 Task: Open Card Card0000000391 in Board Board0000000098 in Workspace WS0000000033 in Trello. Add Member carxxstreet791@gmail.com to Card Card0000000391 in Board Board0000000098 in Workspace WS0000000033 in Trello. Add Orange Label titled Label0000000391 to Card Card0000000391 in Board Board0000000098 in Workspace WS0000000033 in Trello. Add Checklist CL0000000391 to Card Card0000000391 in Board Board0000000098 in Workspace WS0000000033 in Trello. Add Dates with Start Date as Oct 01 2023 and Due Date as Oct 31 2023 to Card Card0000000391 in Board Board0000000098 in Workspace WS0000000033 in Trello
Action: Mouse moved to (337, 503)
Screenshot: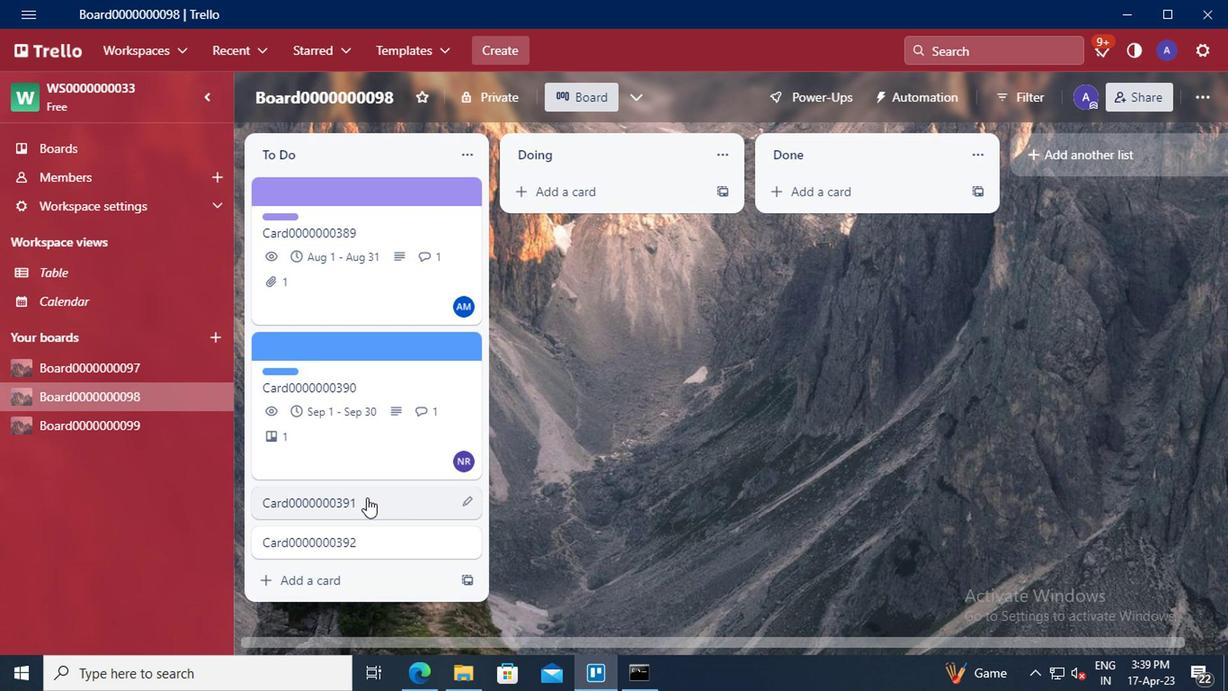 
Action: Mouse pressed left at (337, 503)
Screenshot: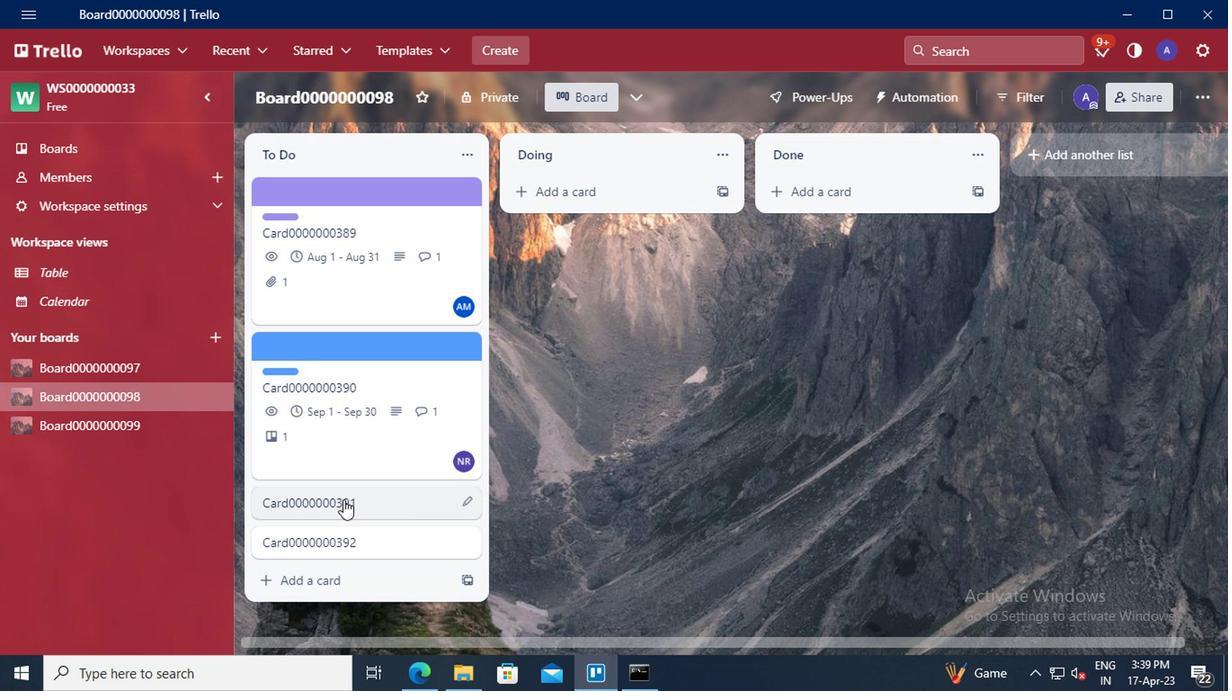 
Action: Mouse moved to (845, 174)
Screenshot: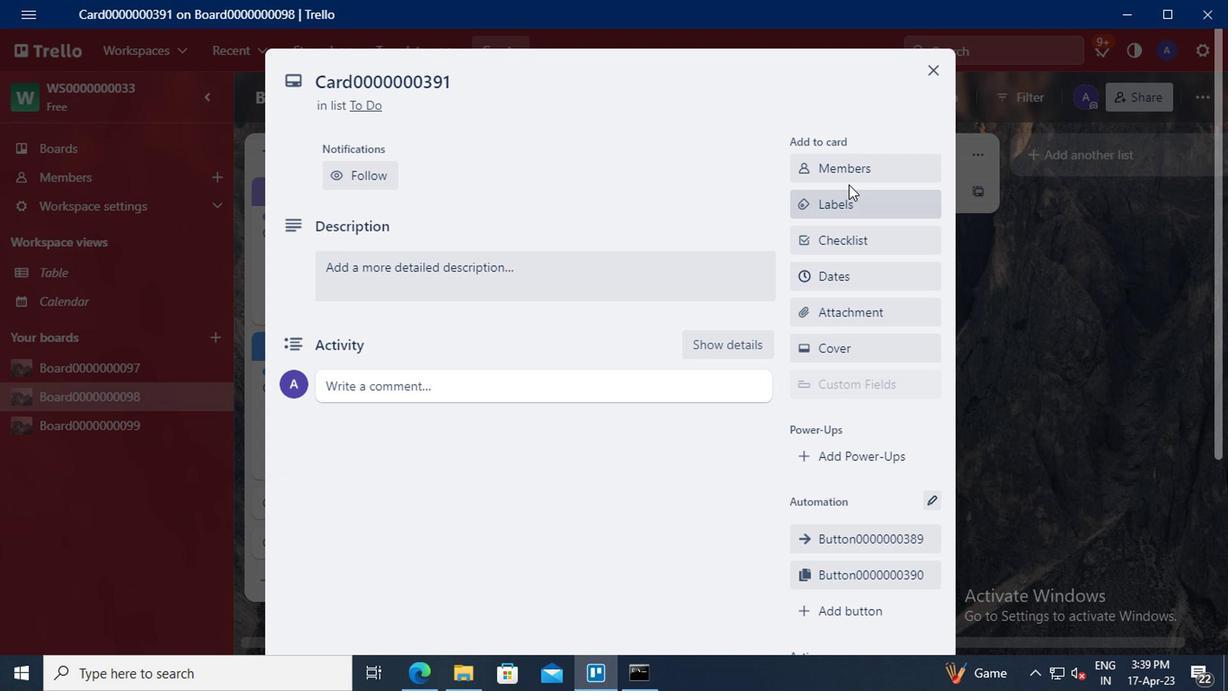 
Action: Mouse pressed left at (845, 174)
Screenshot: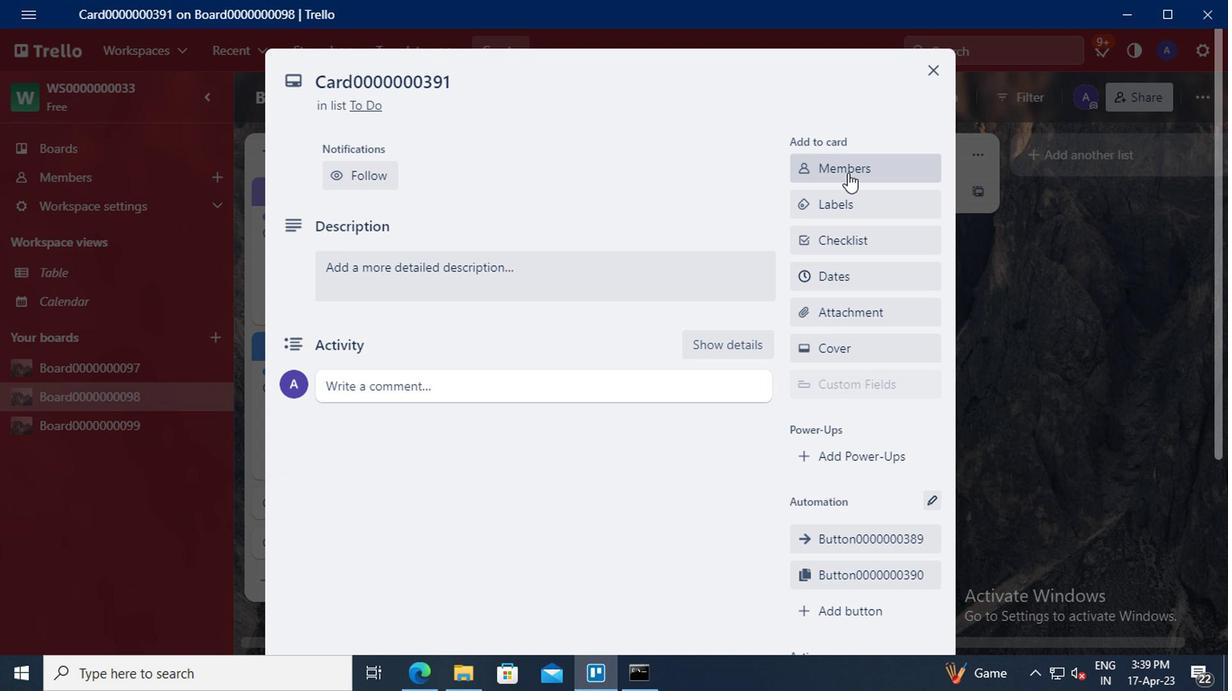 
Action: Mouse moved to (848, 253)
Screenshot: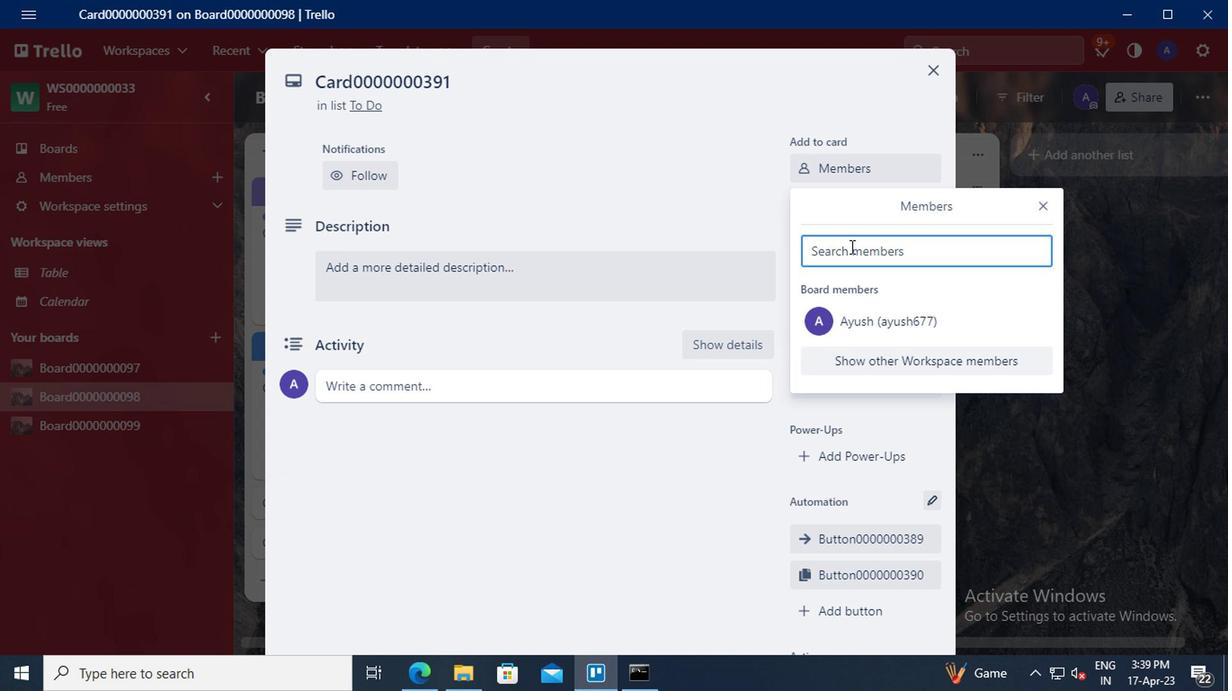
Action: Mouse pressed left at (848, 253)
Screenshot: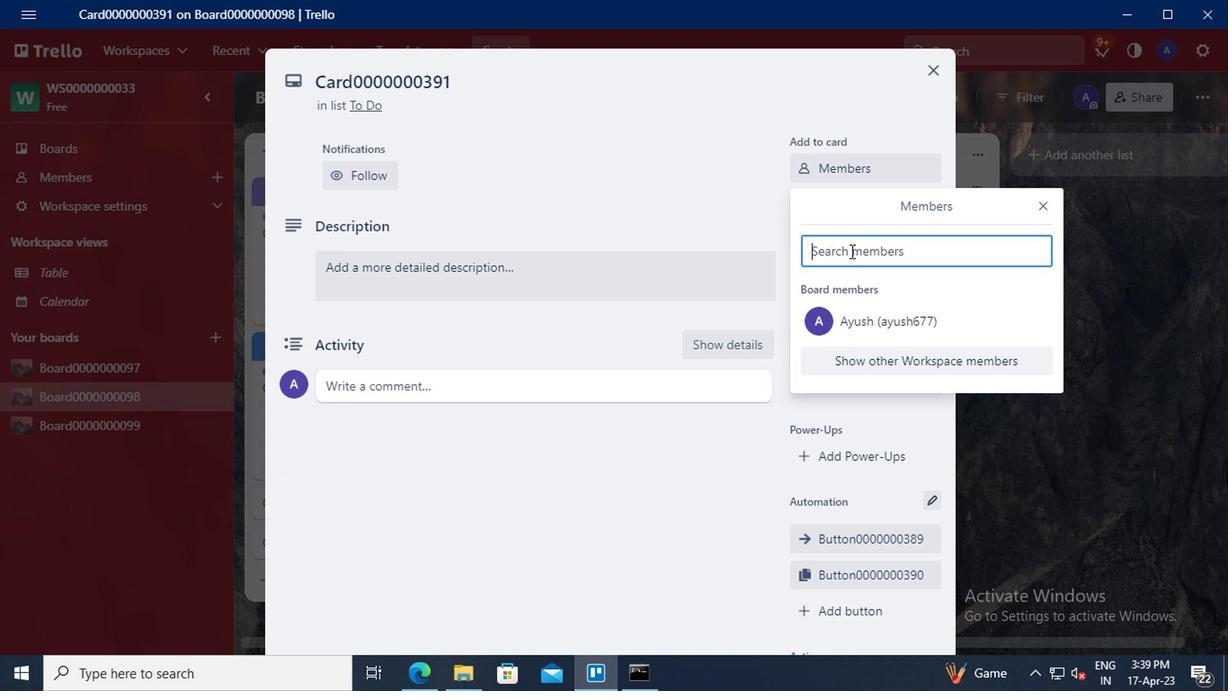 
Action: Key pressed carxxstreet791<Key.shift>@GMAIL.COM
Screenshot: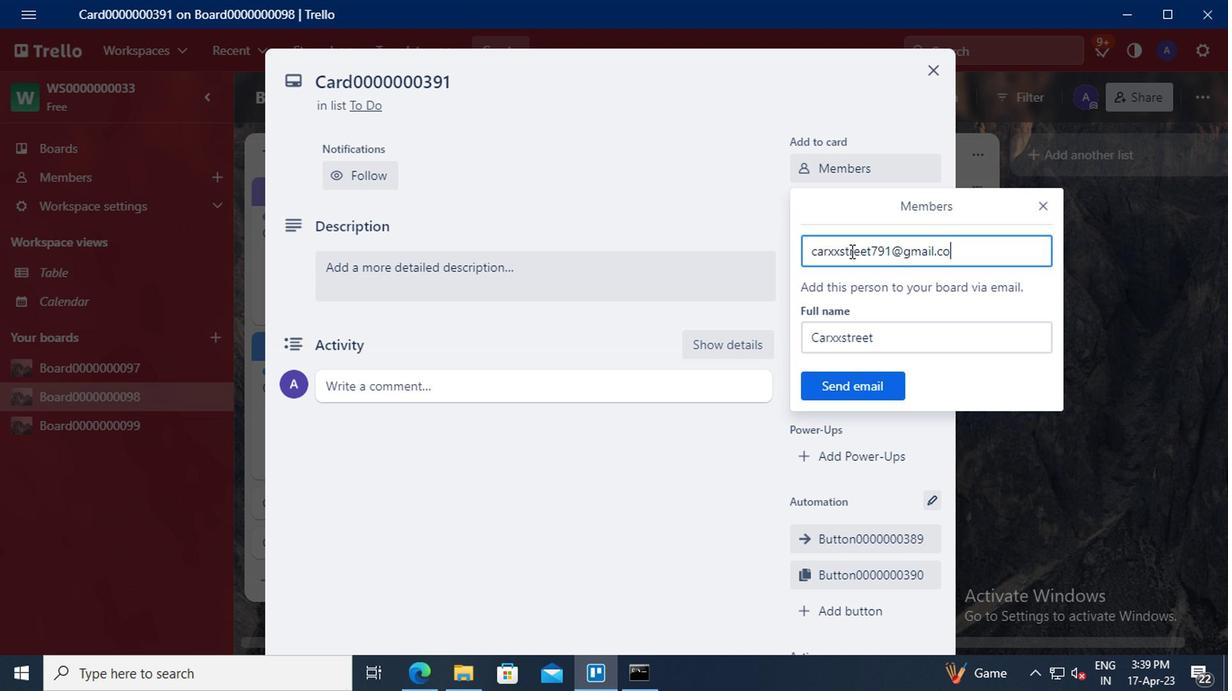 
Action: Mouse moved to (835, 376)
Screenshot: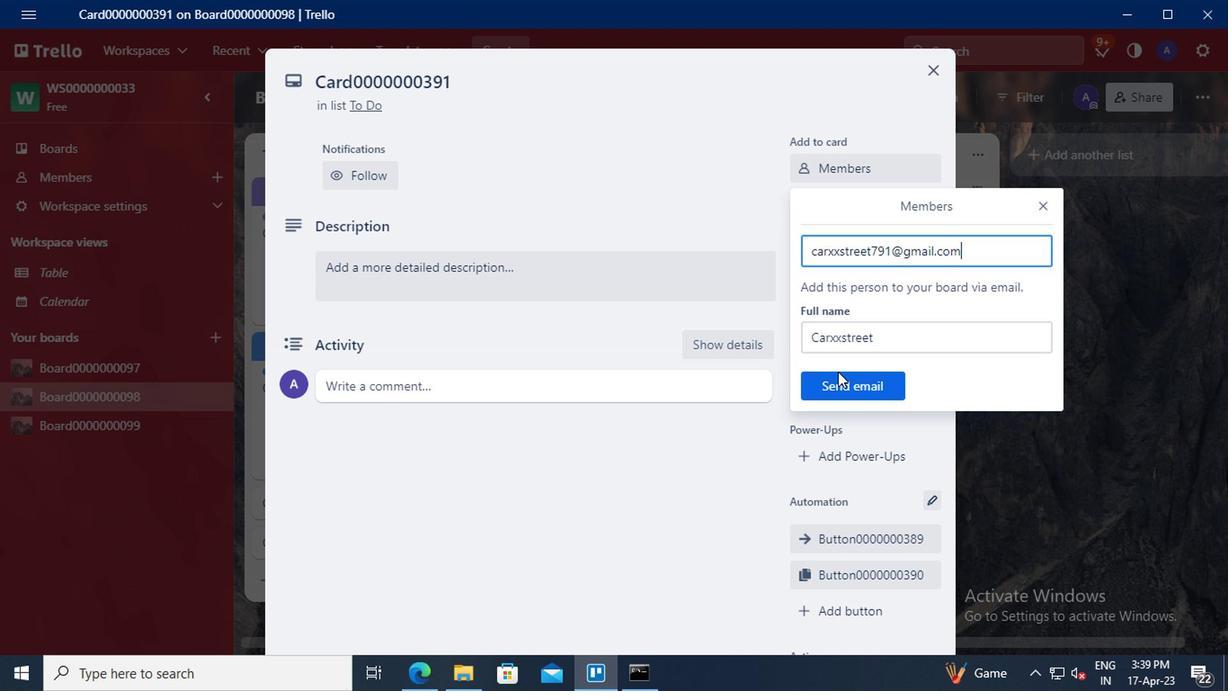 
Action: Mouse pressed left at (835, 376)
Screenshot: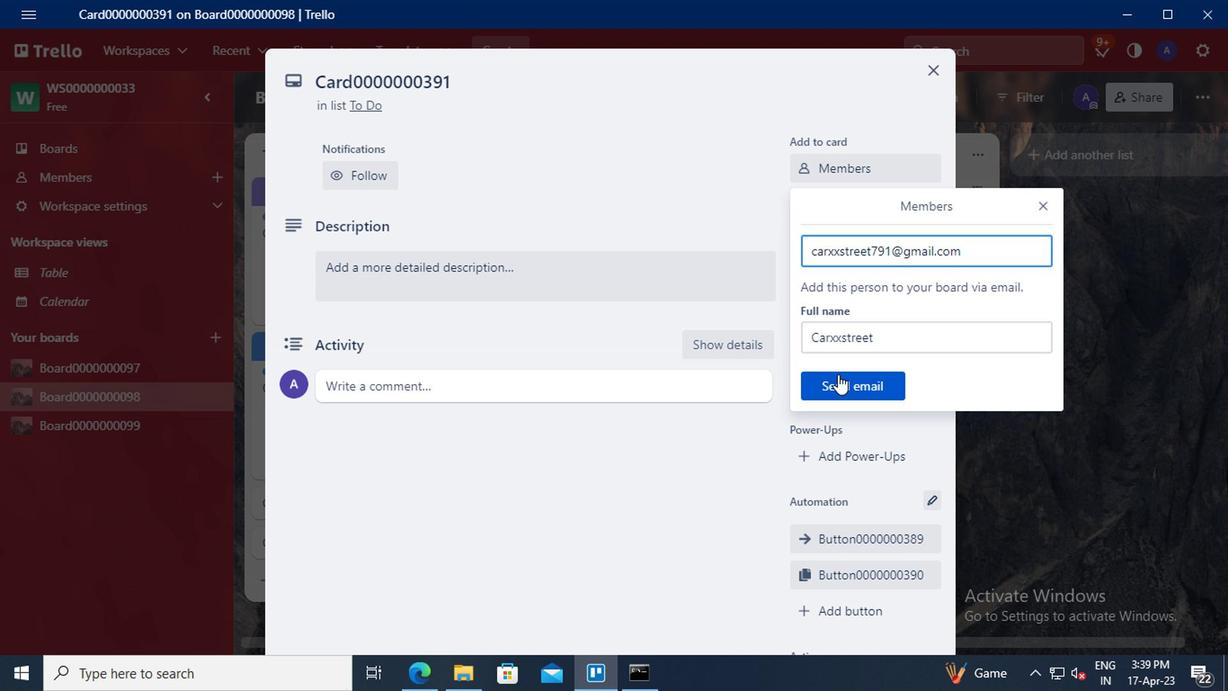 
Action: Mouse moved to (844, 209)
Screenshot: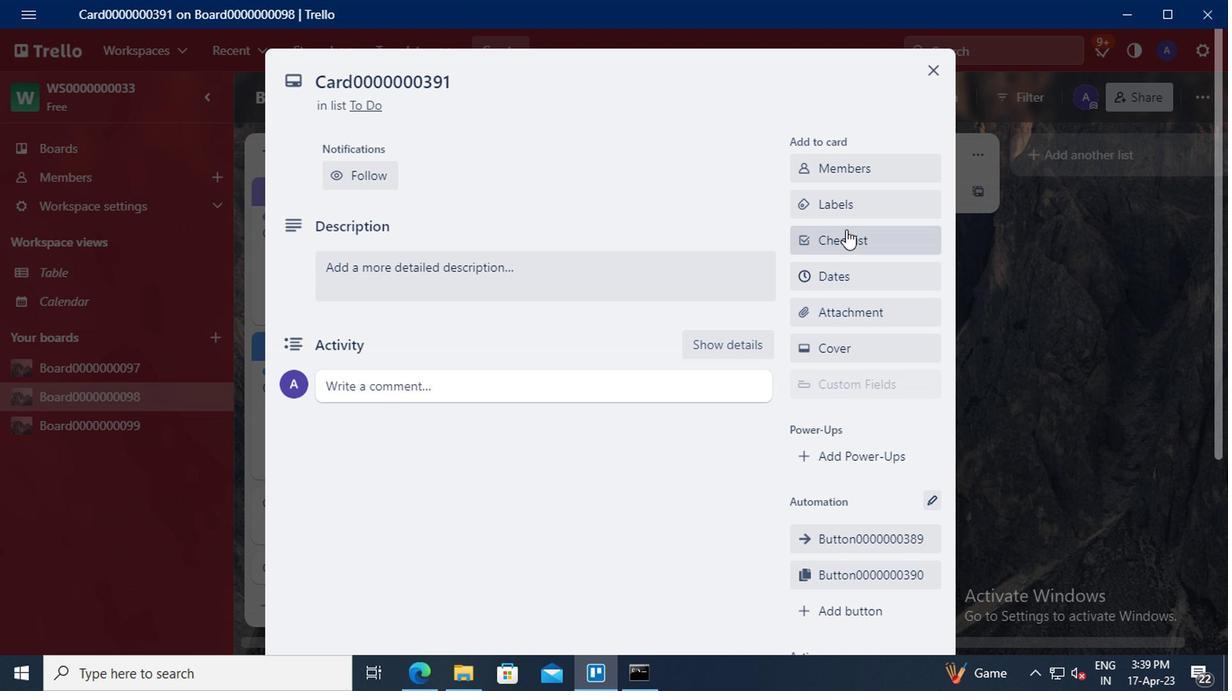 
Action: Mouse pressed left at (844, 209)
Screenshot: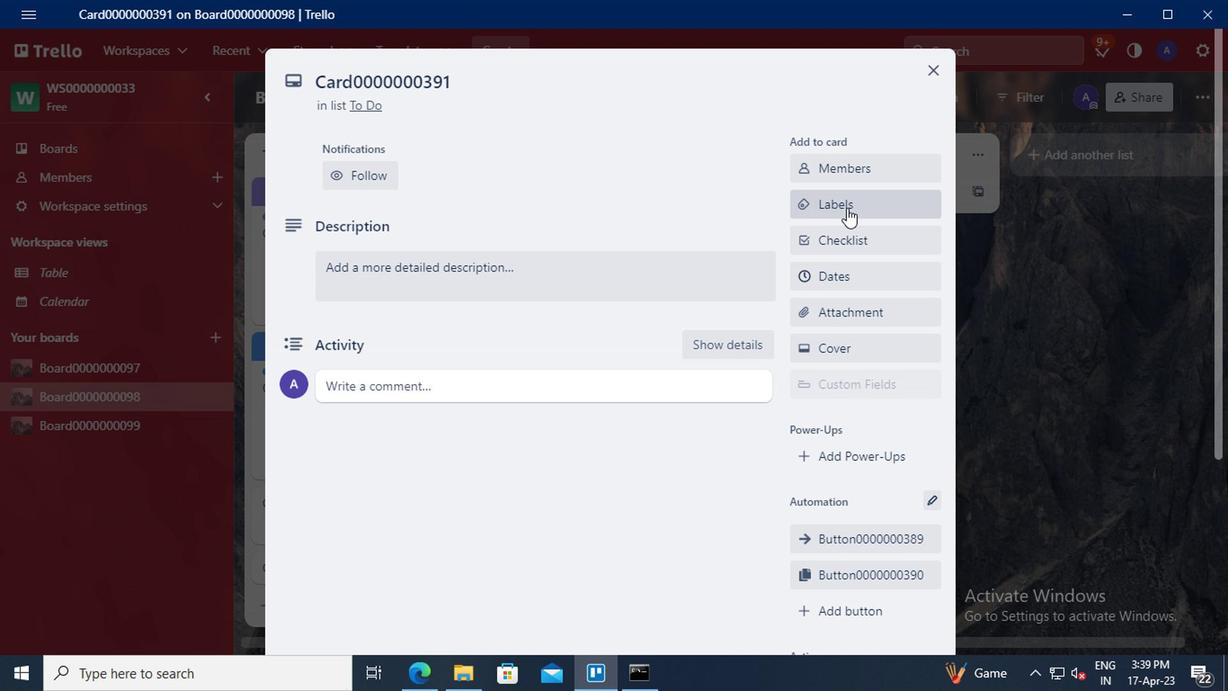 
Action: Mouse moved to (922, 475)
Screenshot: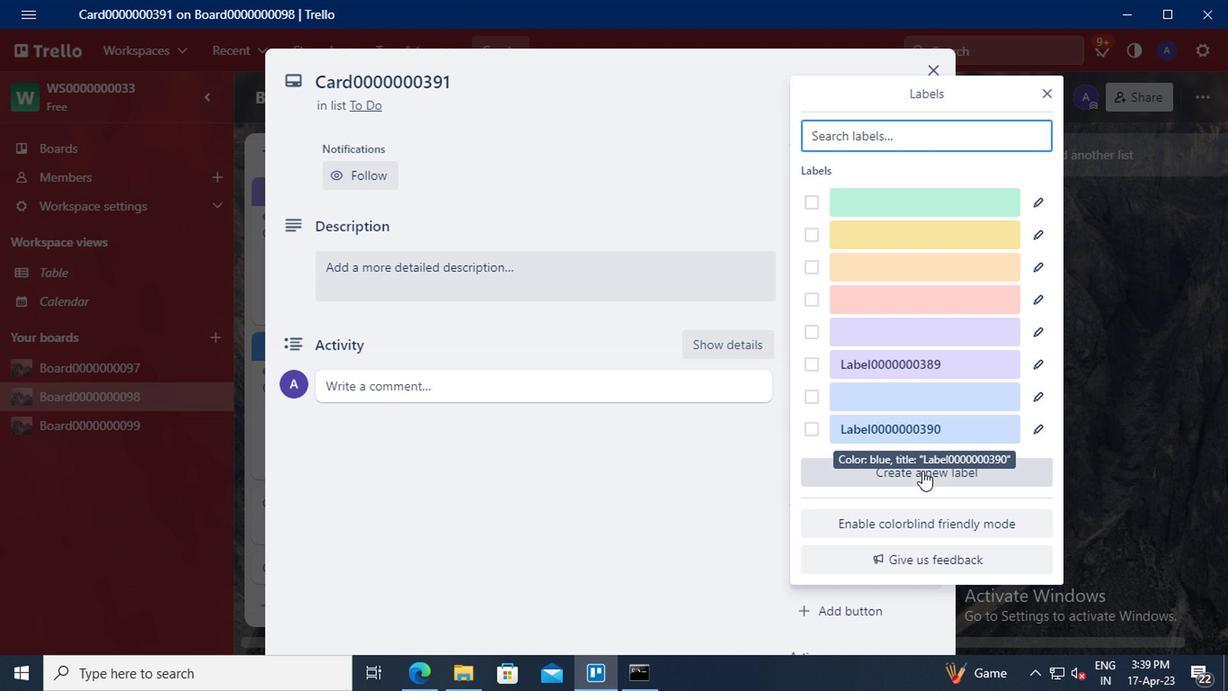 
Action: Mouse pressed left at (922, 475)
Screenshot: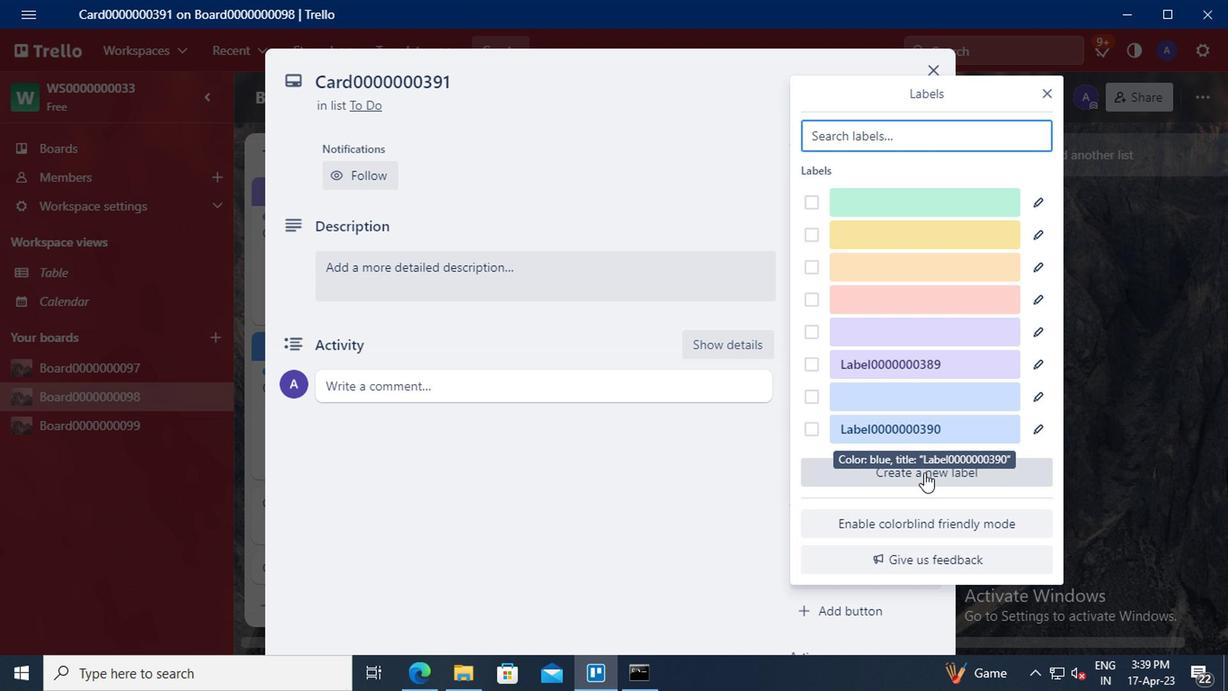 
Action: Mouse moved to (855, 262)
Screenshot: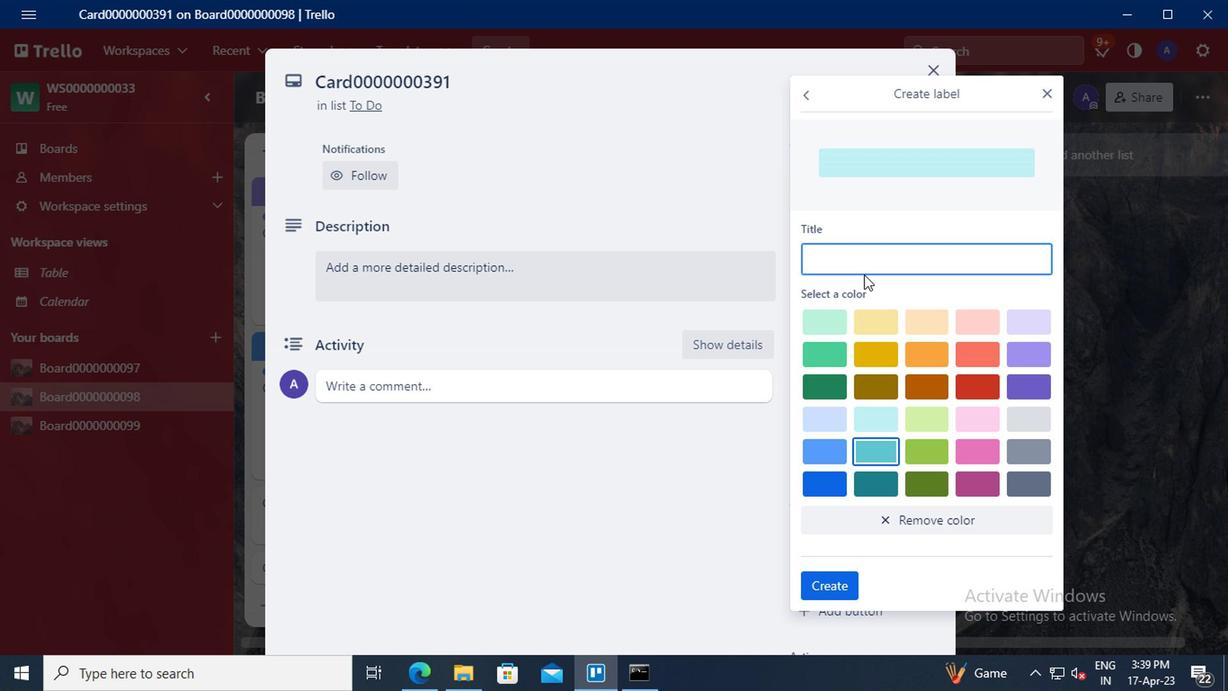 
Action: Mouse pressed left at (855, 262)
Screenshot: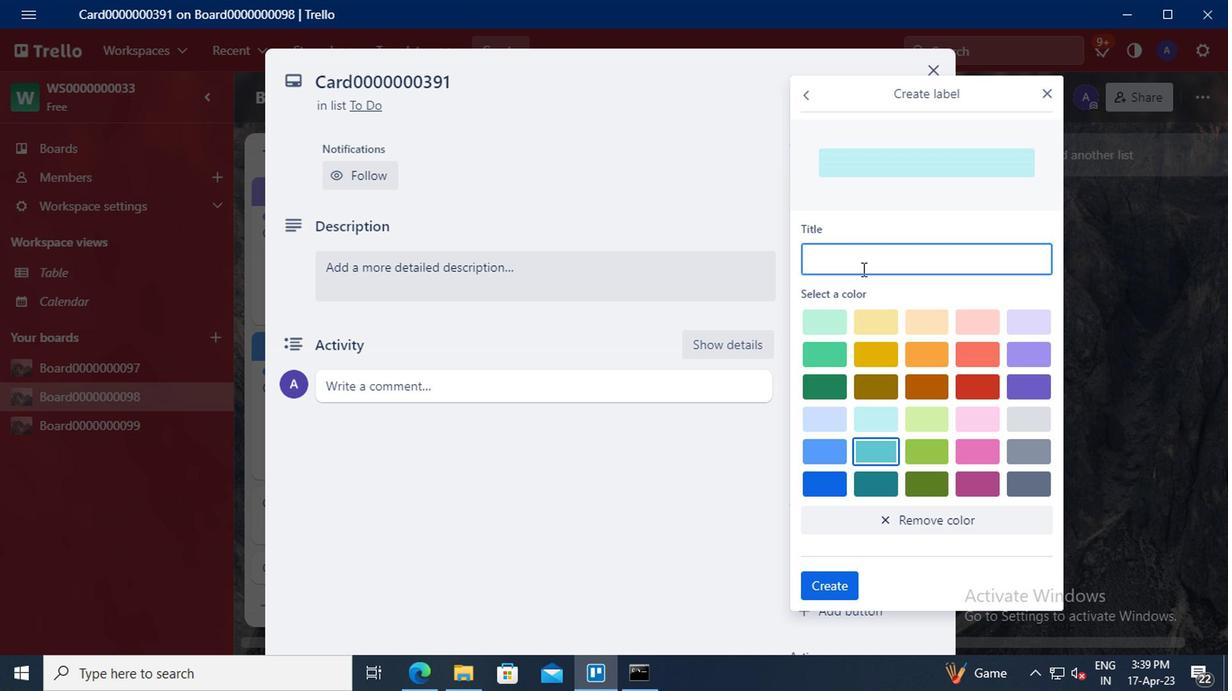 
Action: Key pressed <Key.shift>LABEL0000000391
Screenshot: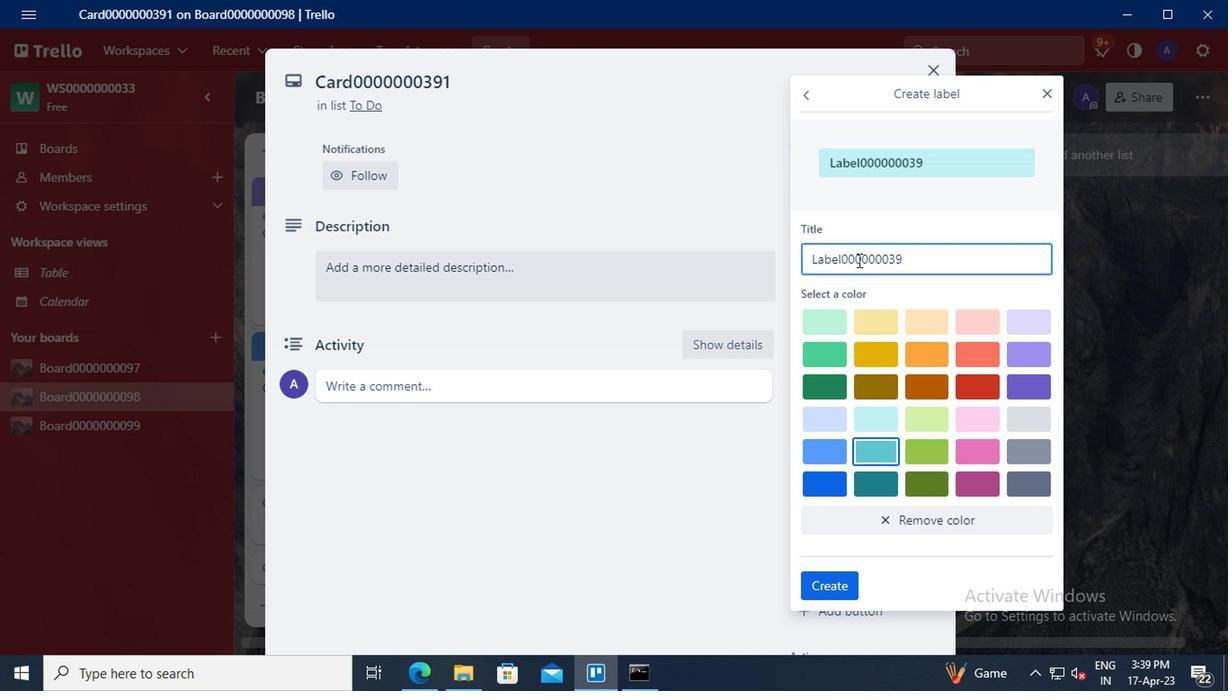 
Action: Mouse moved to (927, 356)
Screenshot: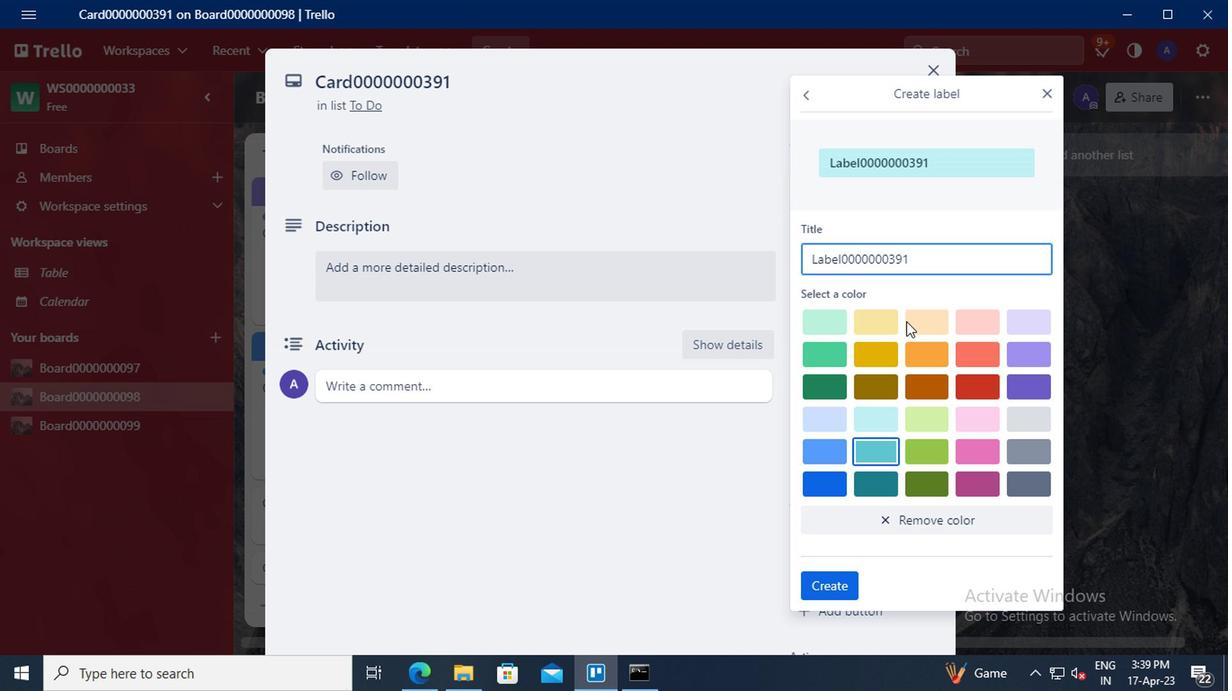 
Action: Mouse pressed left at (927, 356)
Screenshot: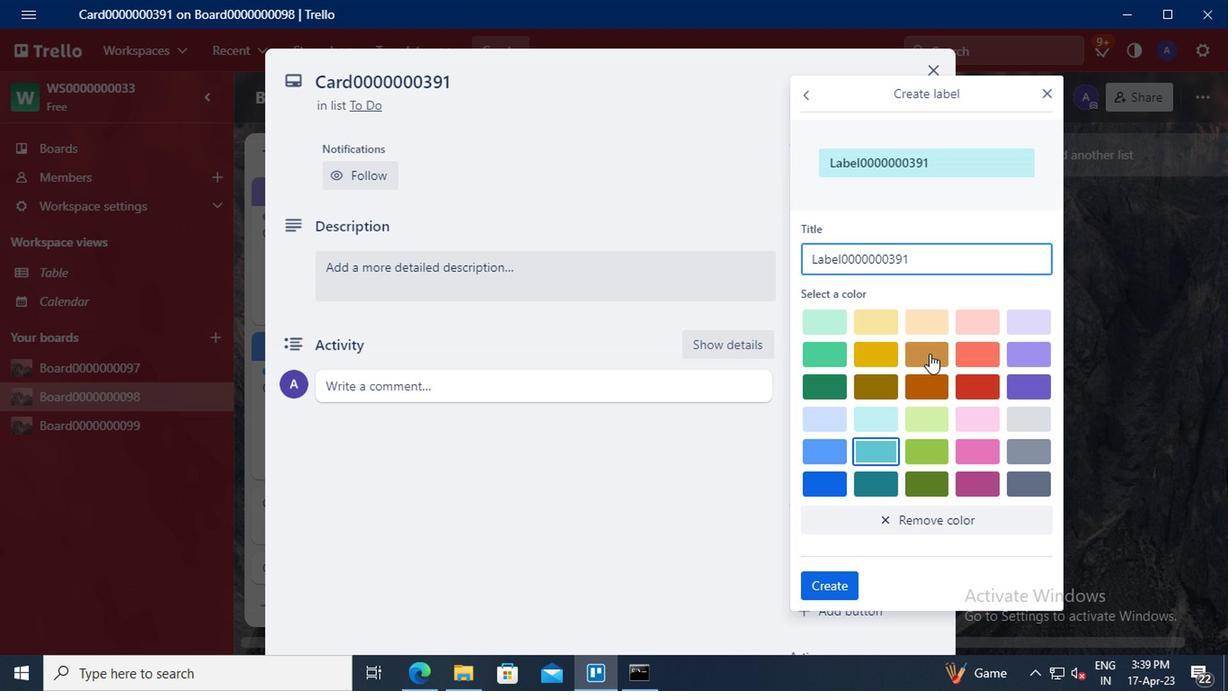 
Action: Mouse moved to (845, 587)
Screenshot: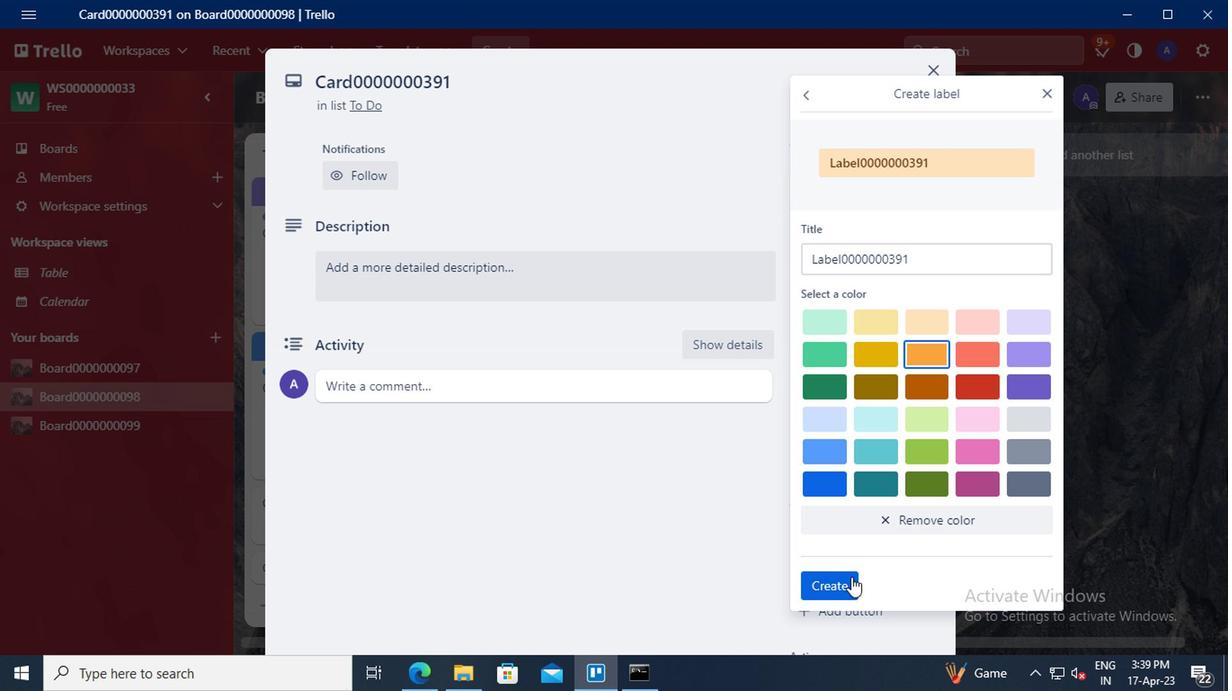 
Action: Mouse pressed left at (845, 587)
Screenshot: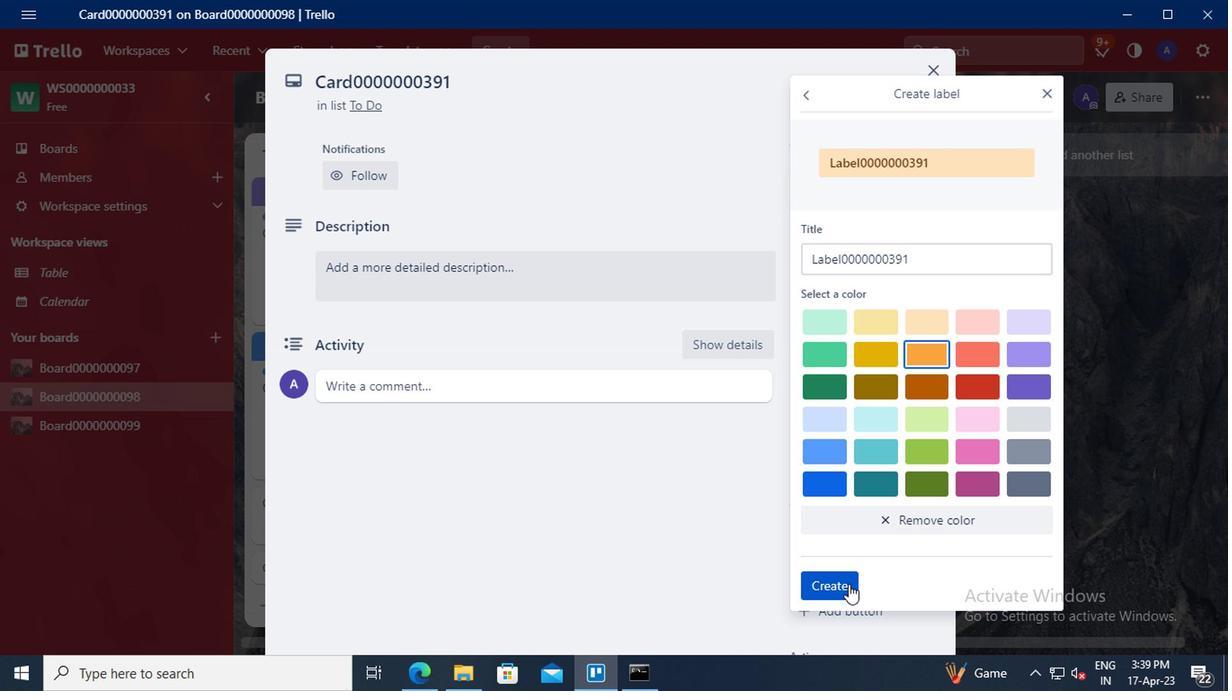 
Action: Mouse moved to (1045, 95)
Screenshot: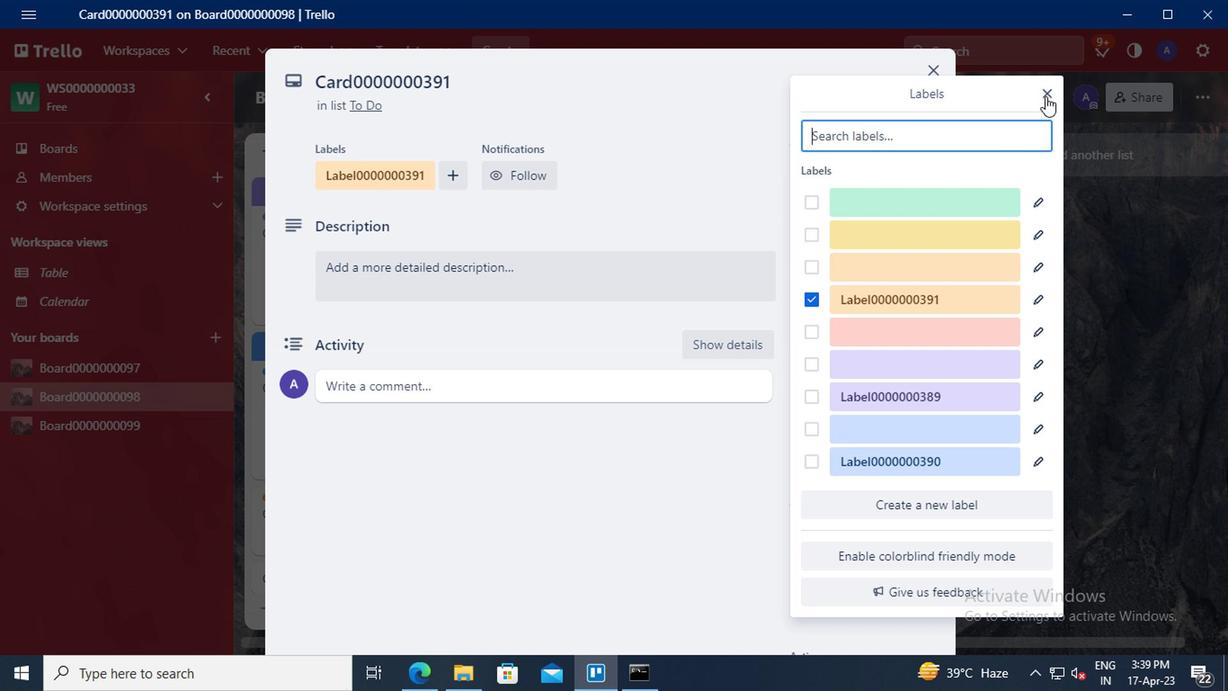
Action: Mouse pressed left at (1045, 95)
Screenshot: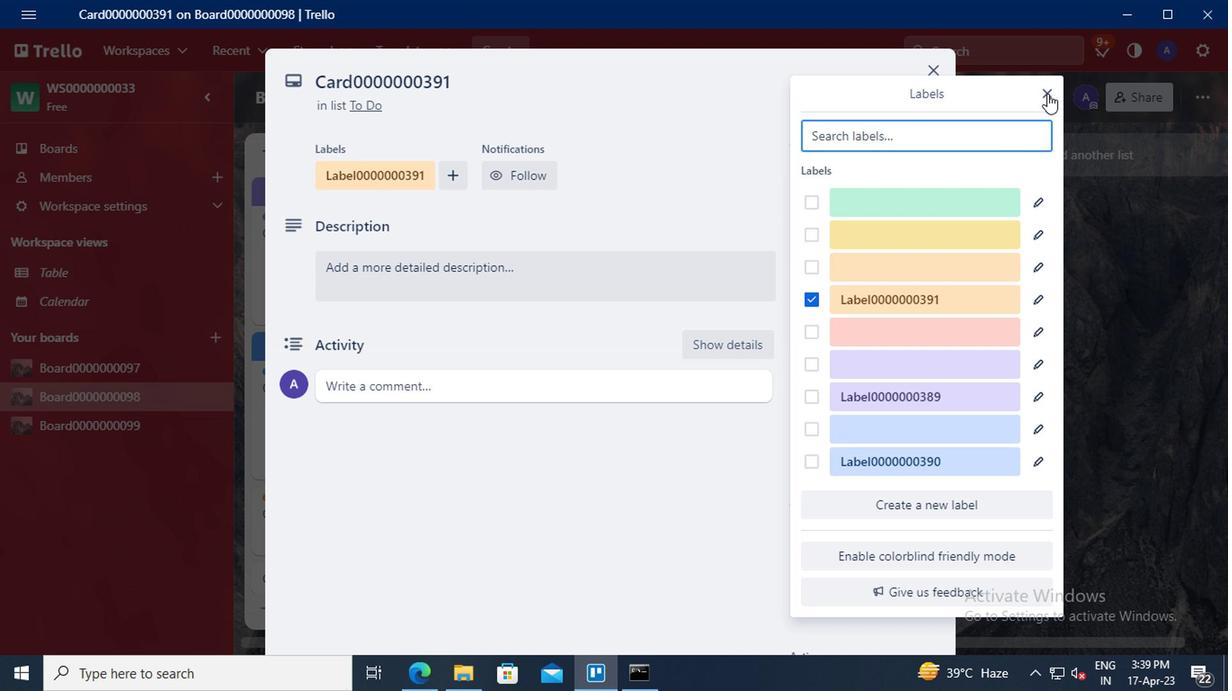 
Action: Mouse moved to (878, 243)
Screenshot: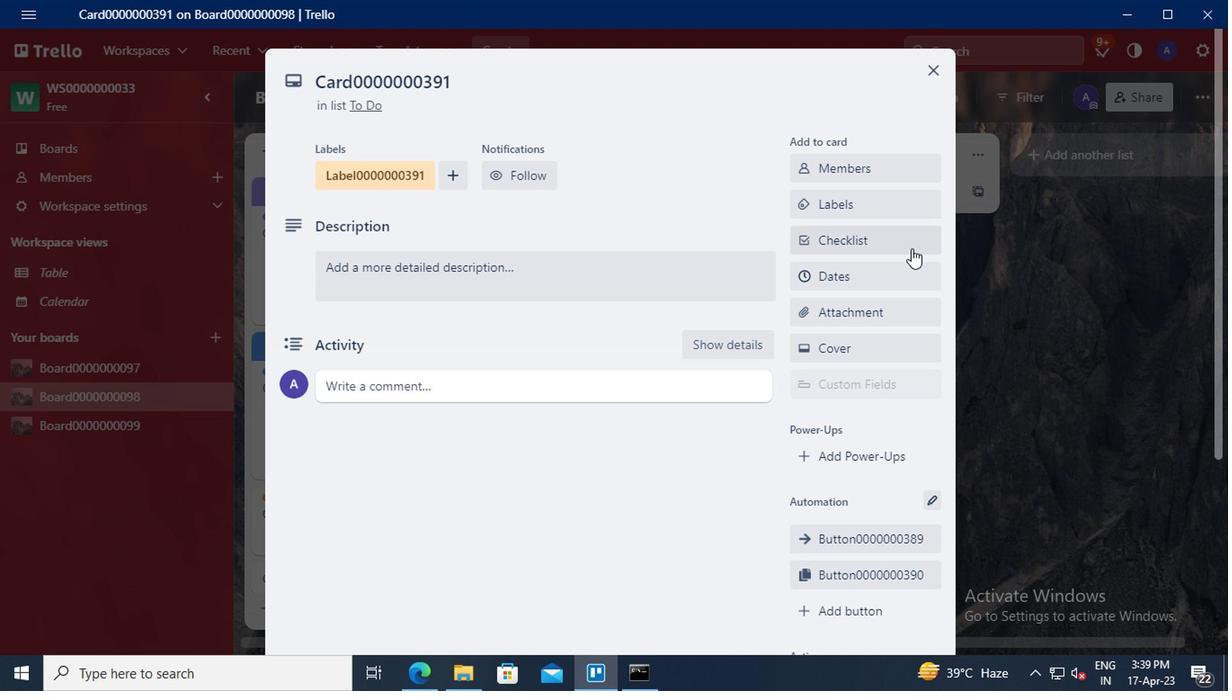 
Action: Mouse pressed left at (878, 243)
Screenshot: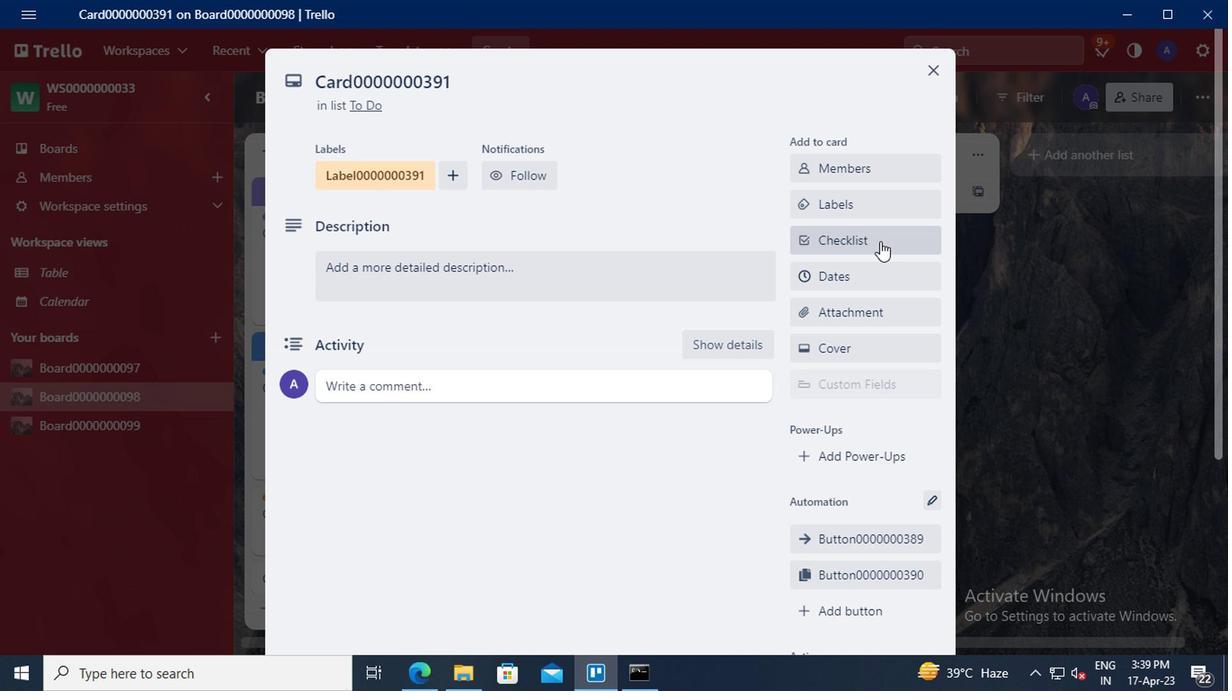 
Action: Key pressed <Key.delete><Key.shift>CL0000000391
Screenshot: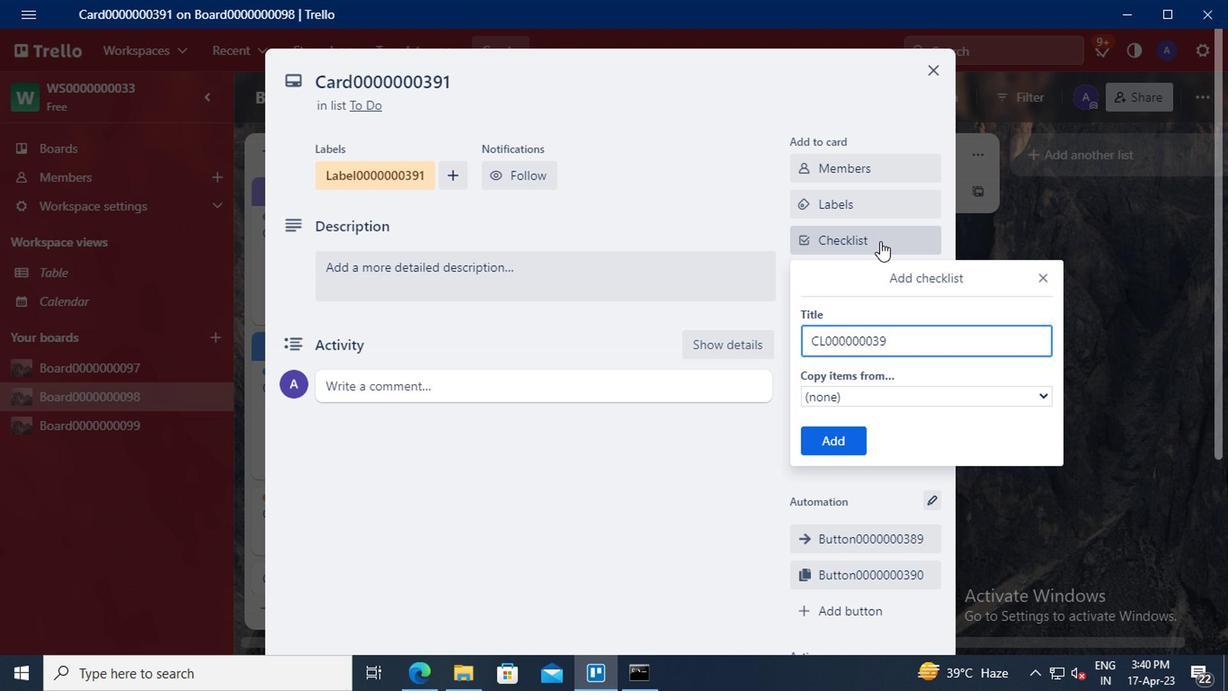 
Action: Mouse moved to (849, 433)
Screenshot: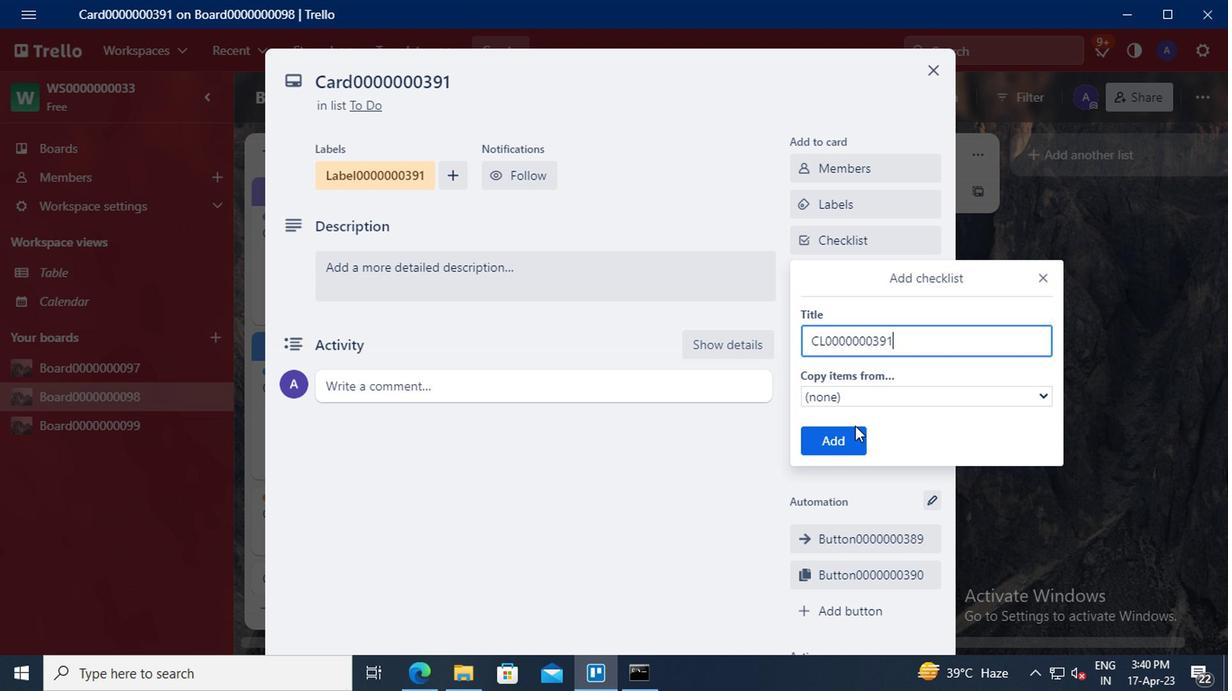 
Action: Mouse pressed left at (849, 433)
Screenshot: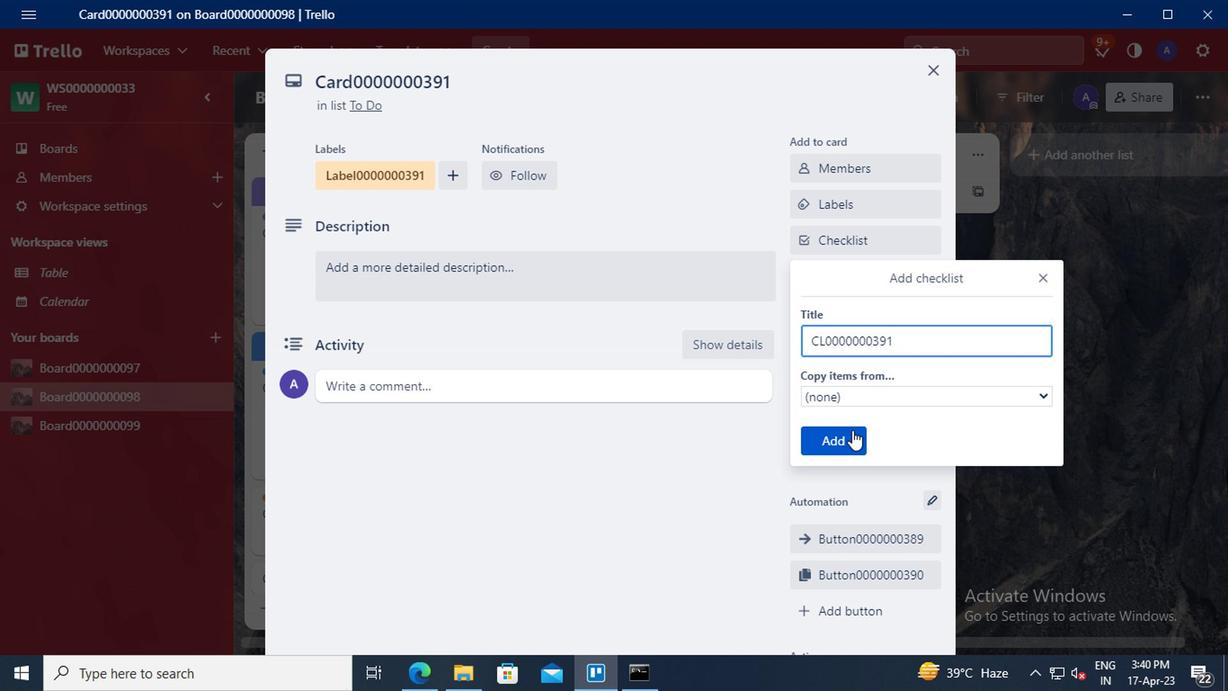 
Action: Mouse moved to (830, 287)
Screenshot: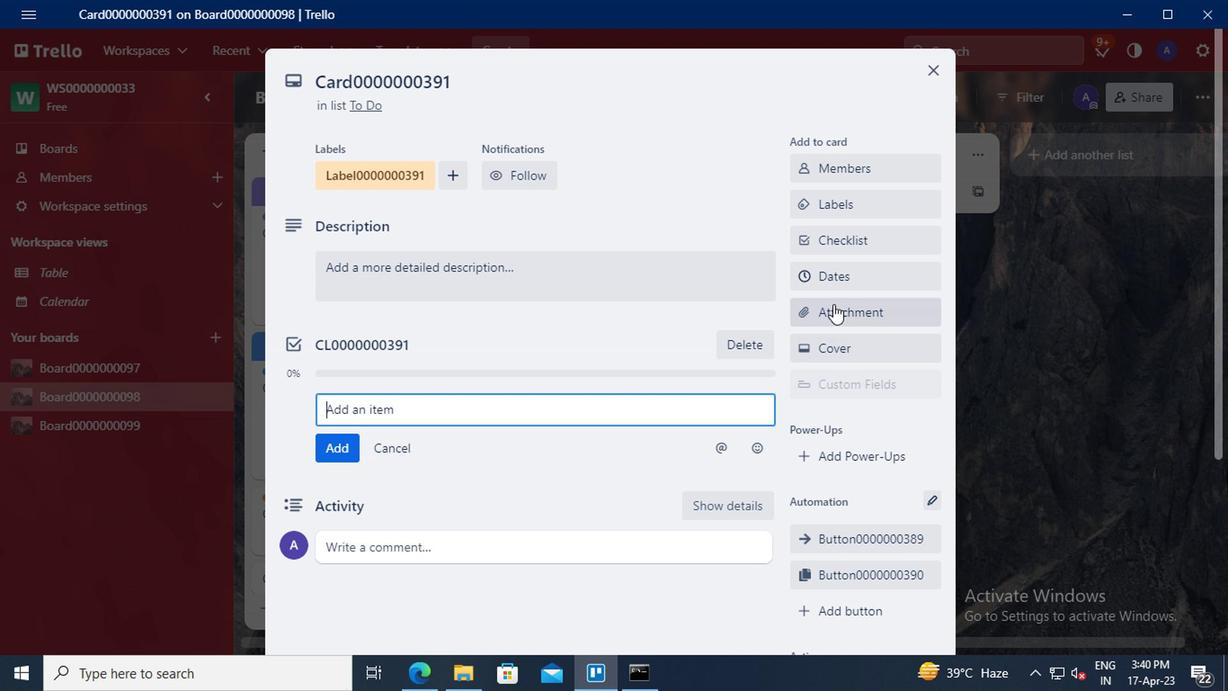 
Action: Mouse pressed left at (830, 287)
Screenshot: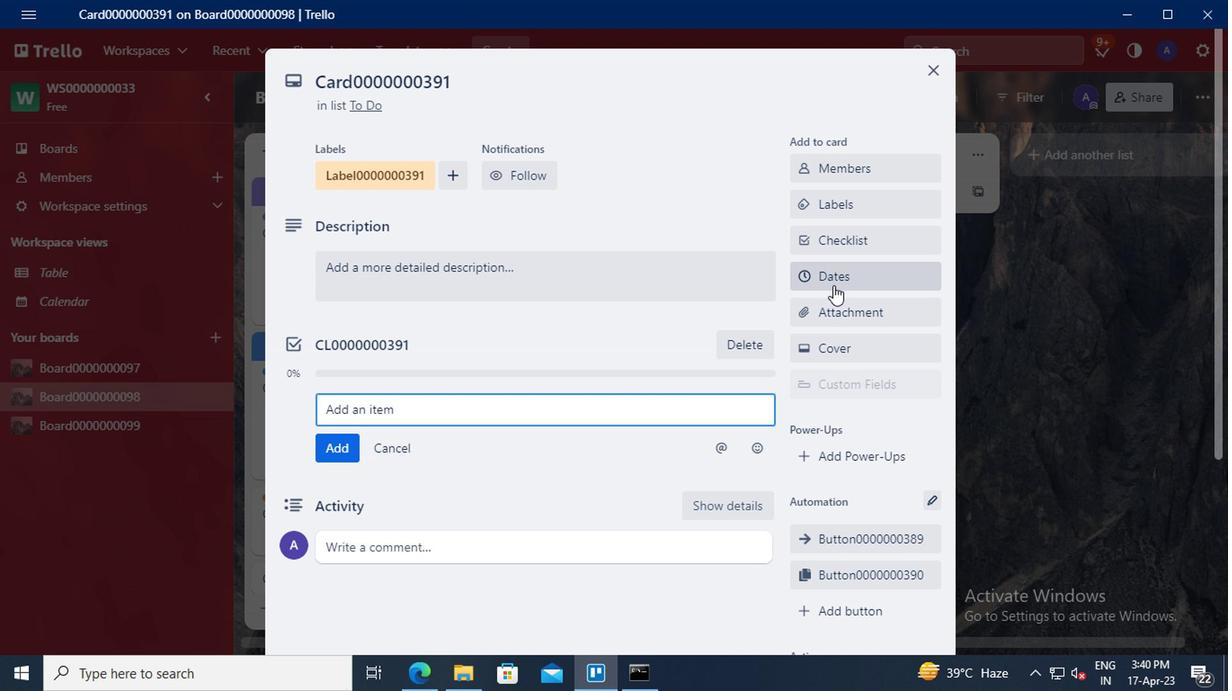 
Action: Mouse moved to (808, 420)
Screenshot: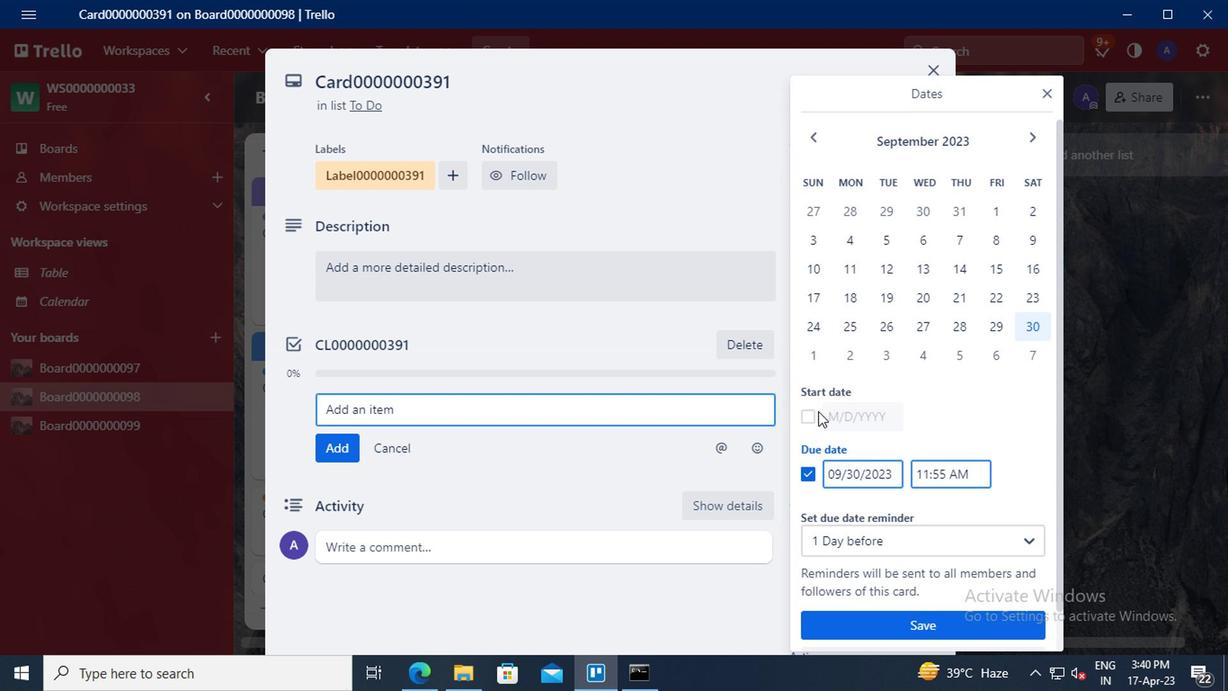 
Action: Mouse pressed left at (808, 420)
Screenshot: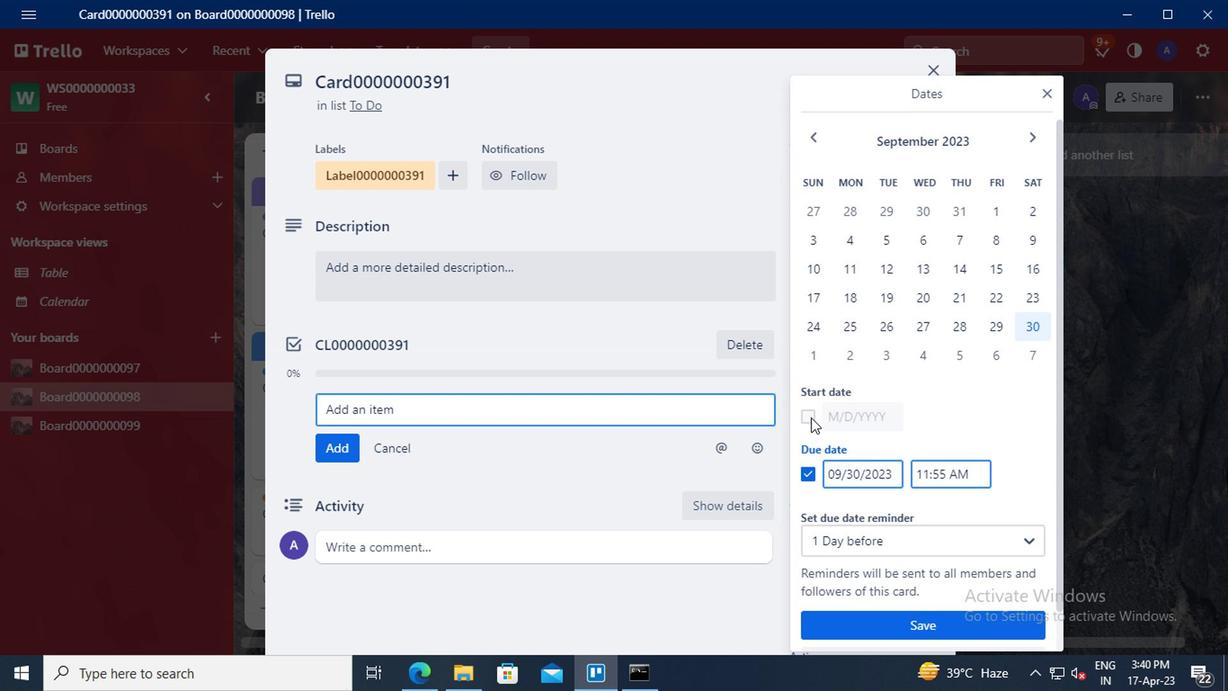 
Action: Mouse moved to (856, 417)
Screenshot: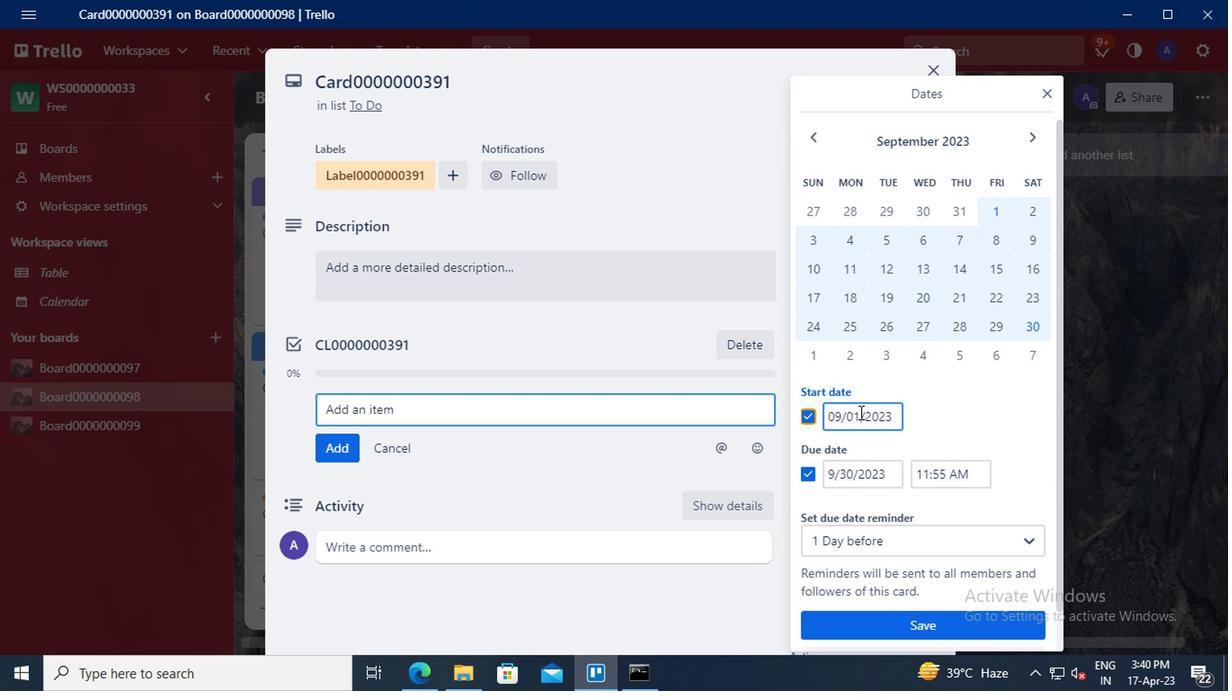 
Action: Mouse pressed left at (856, 417)
Screenshot: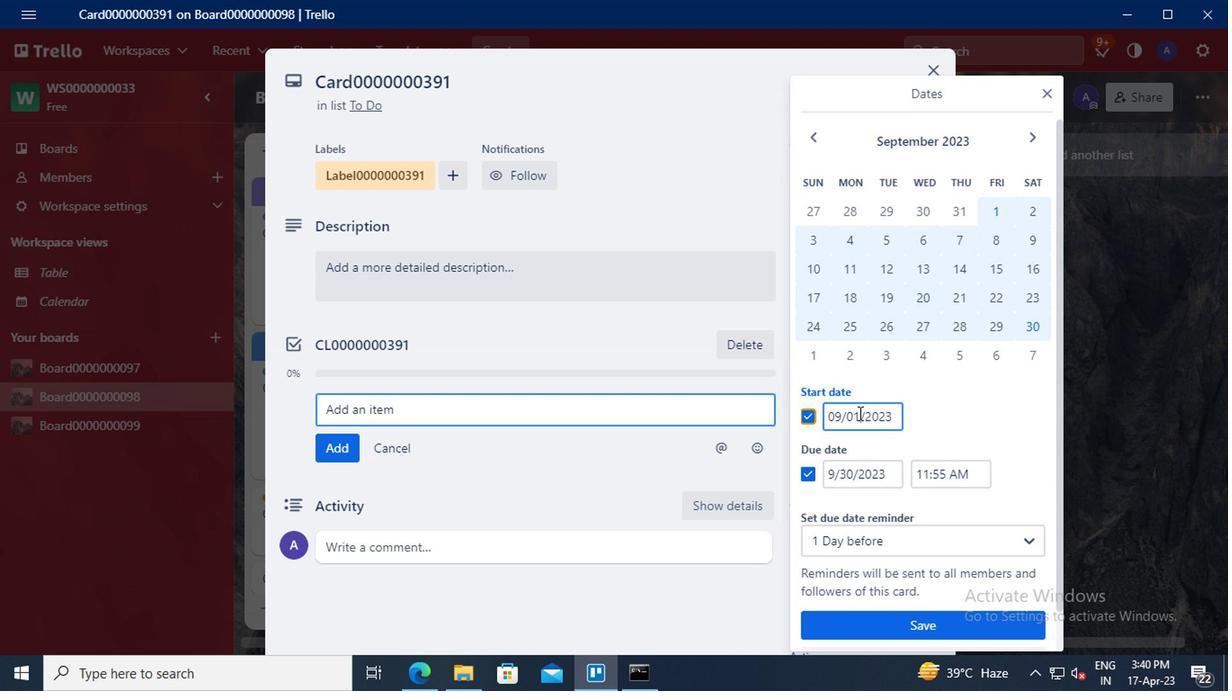 
Action: Mouse moved to (867, 367)
Screenshot: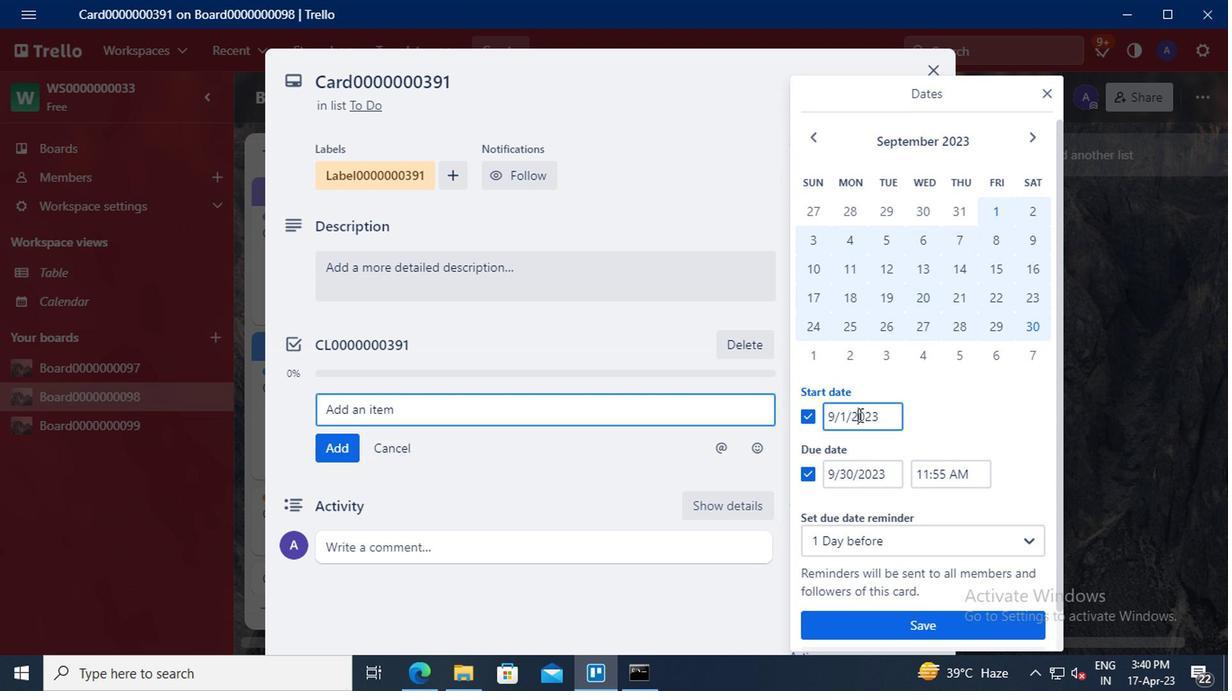 
Action: Key pressed <Key.left><Key.left><Key.backspace>1<Key.left><Key.left><Key.backspace>10
Screenshot: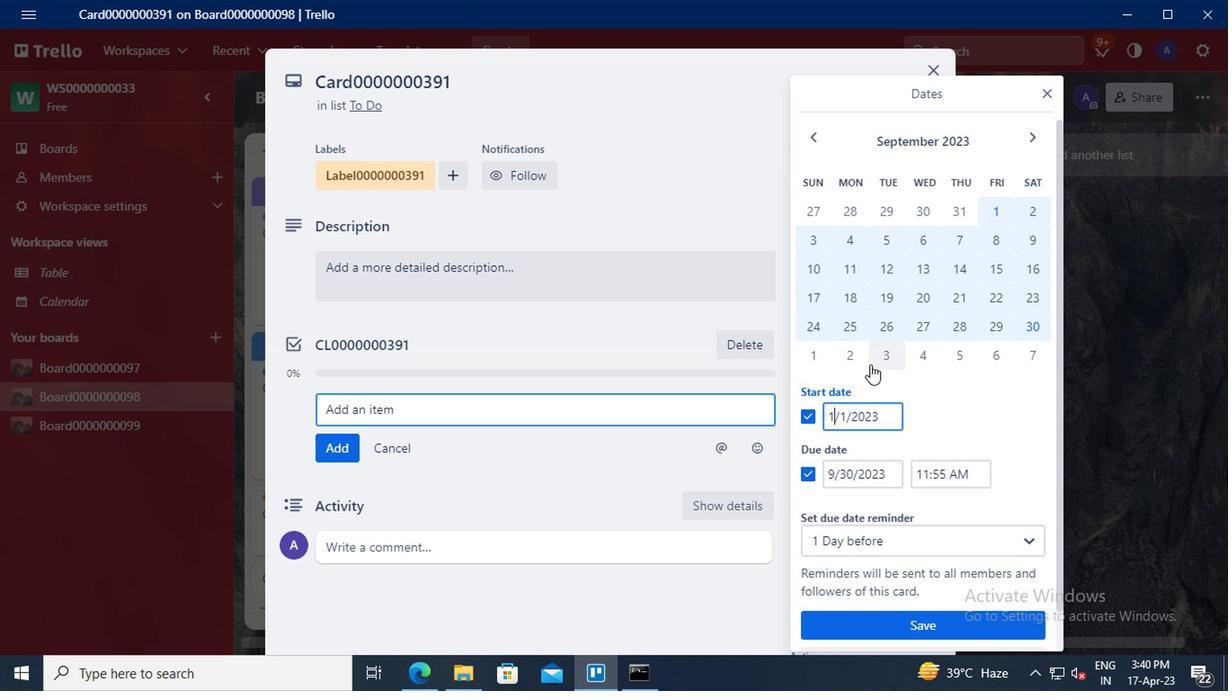 
Action: Mouse moved to (851, 475)
Screenshot: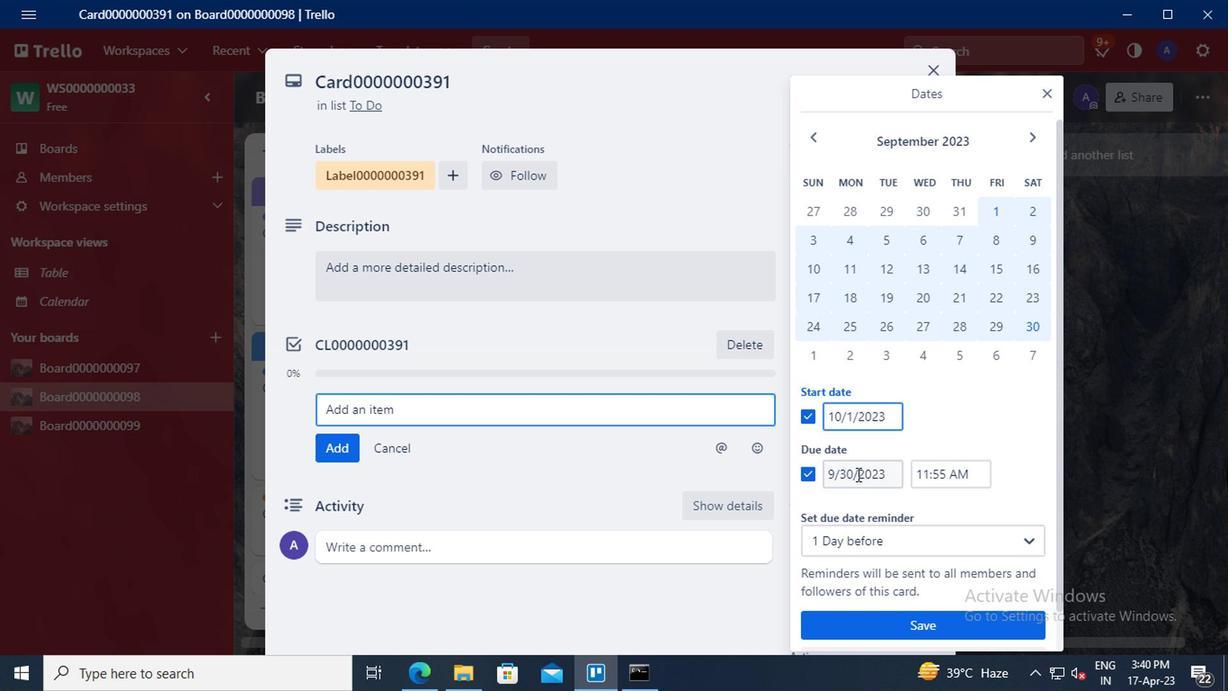 
Action: Mouse pressed left at (851, 475)
Screenshot: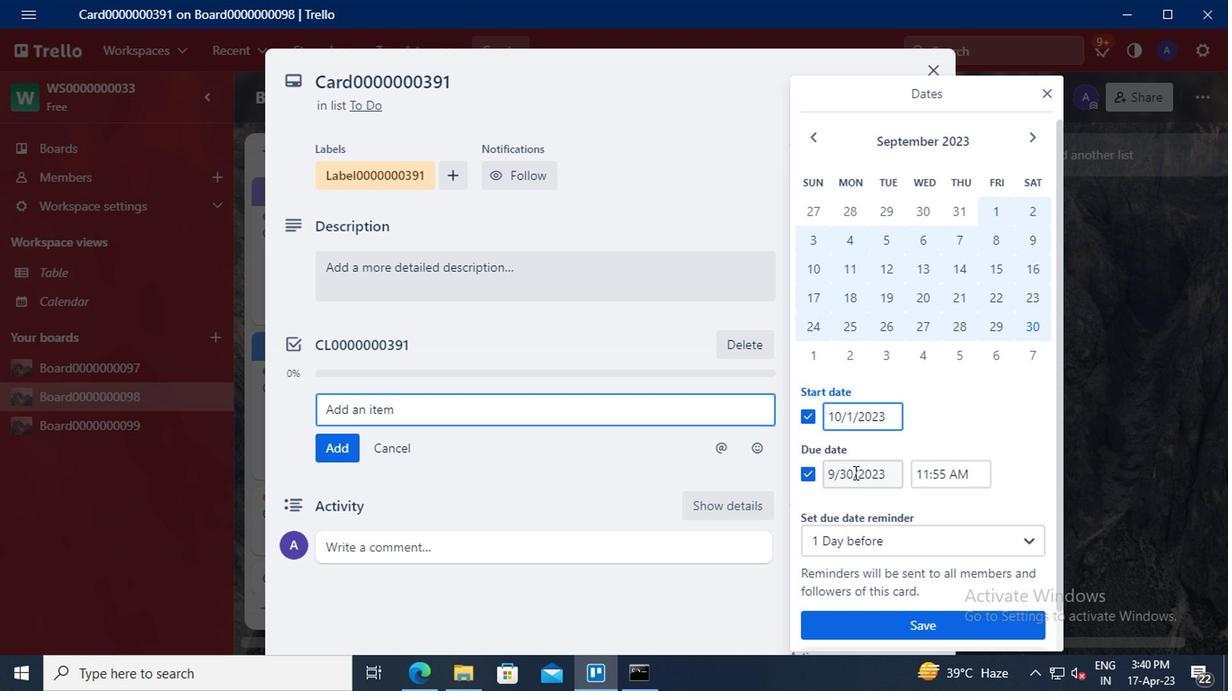 
Action: Mouse moved to (855, 445)
Screenshot: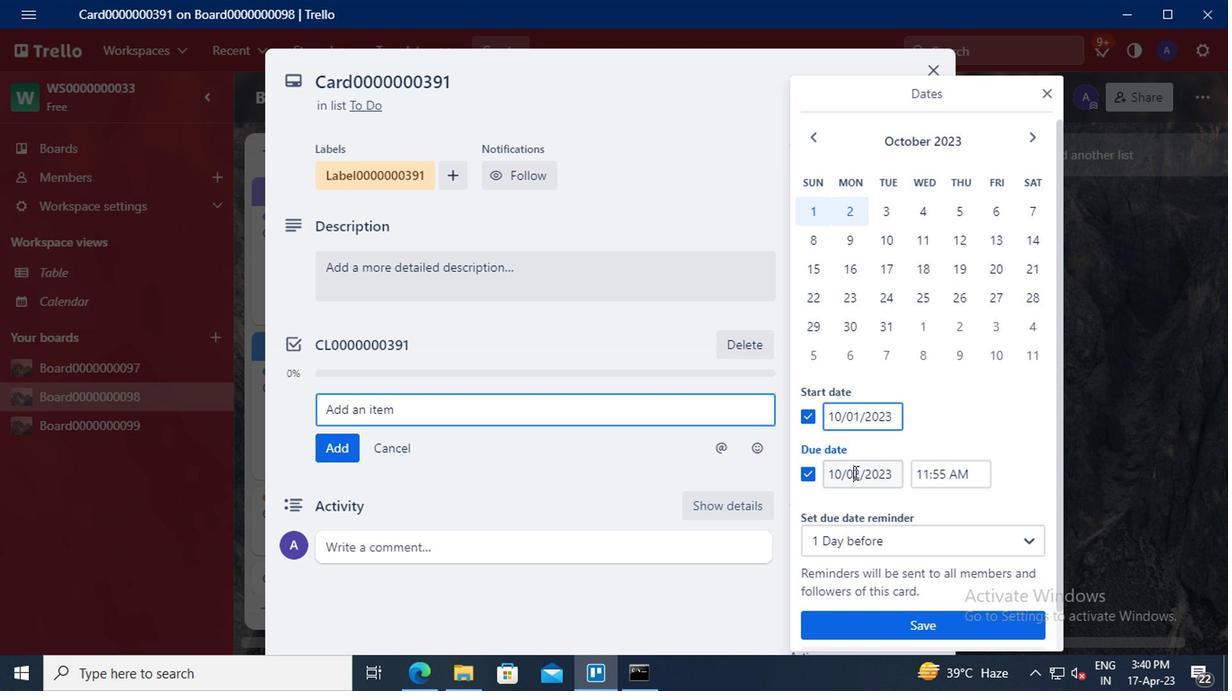 
Action: Key pressed <Key.backspace><Key.delete>31
Screenshot: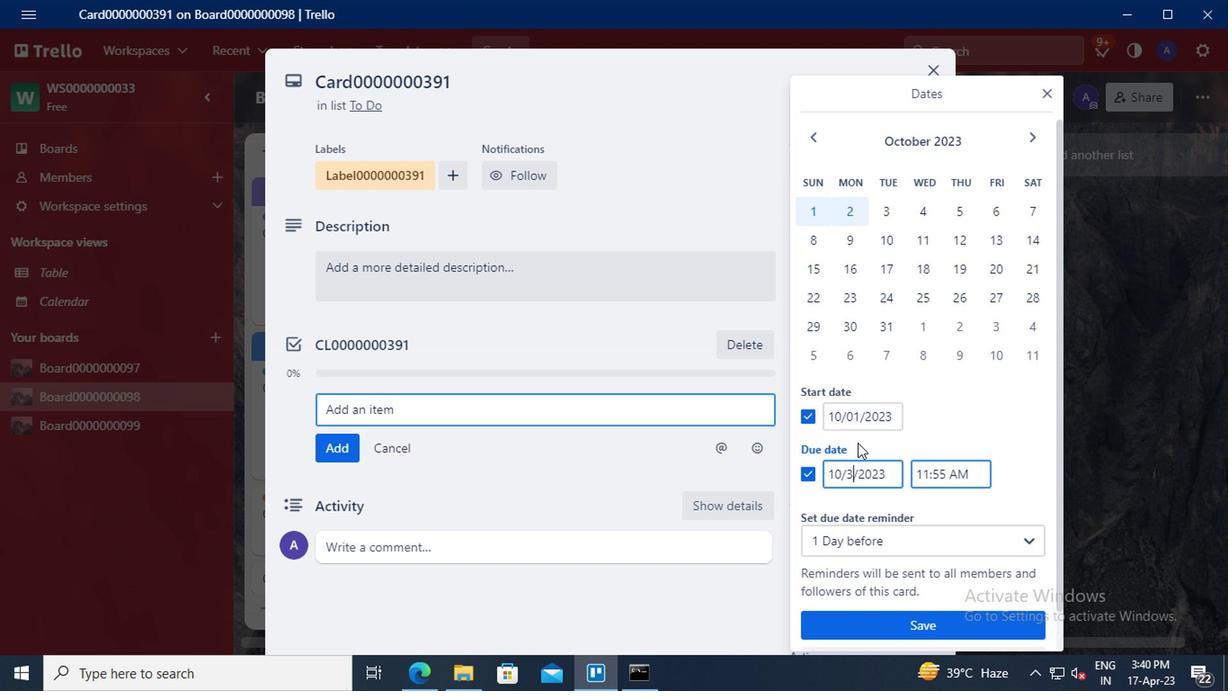 
Action: Mouse moved to (903, 620)
Screenshot: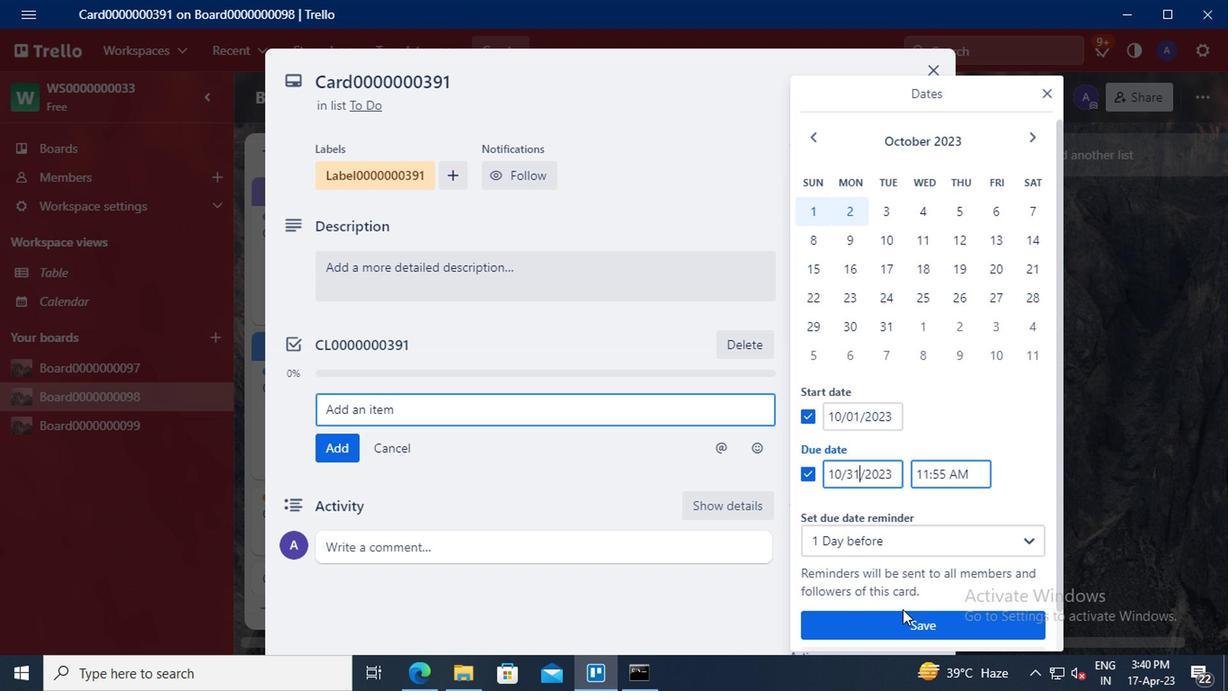 
Action: Mouse pressed left at (903, 620)
Screenshot: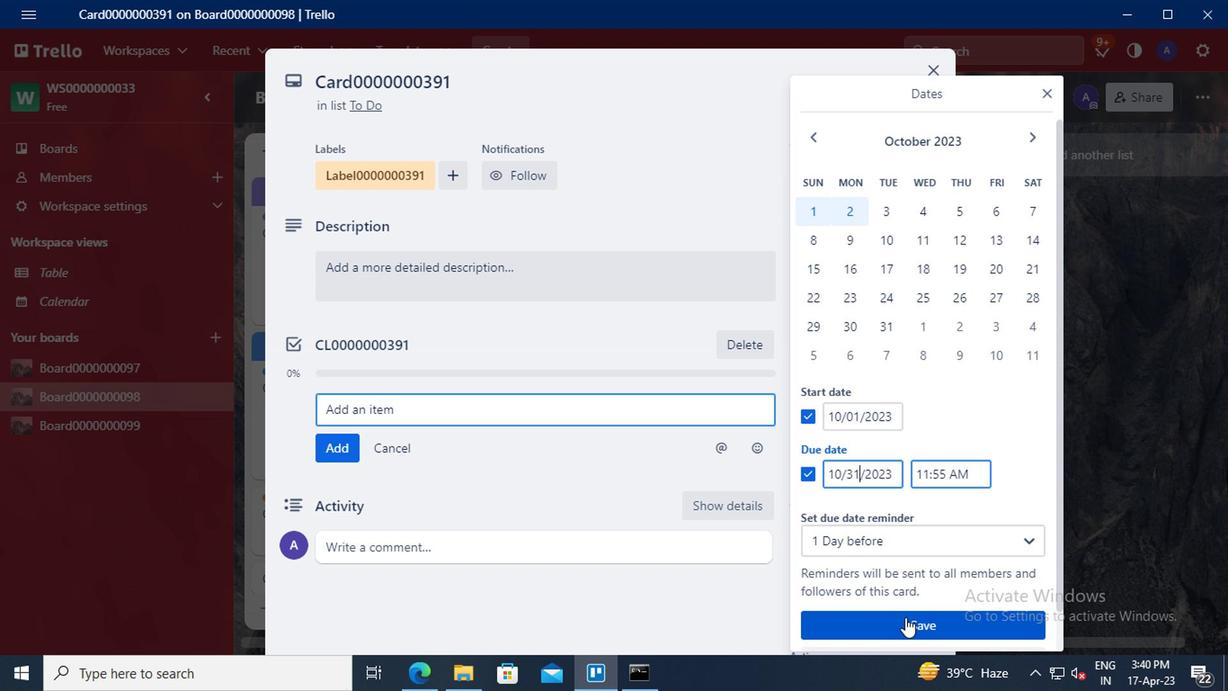 
